 Task: Create a blank project BoostTech with privacy Public and default view as List and in the team Taskers . Create three sections in the project as To-Do, Doing and Done
Action: Mouse moved to (88, 211)
Screenshot: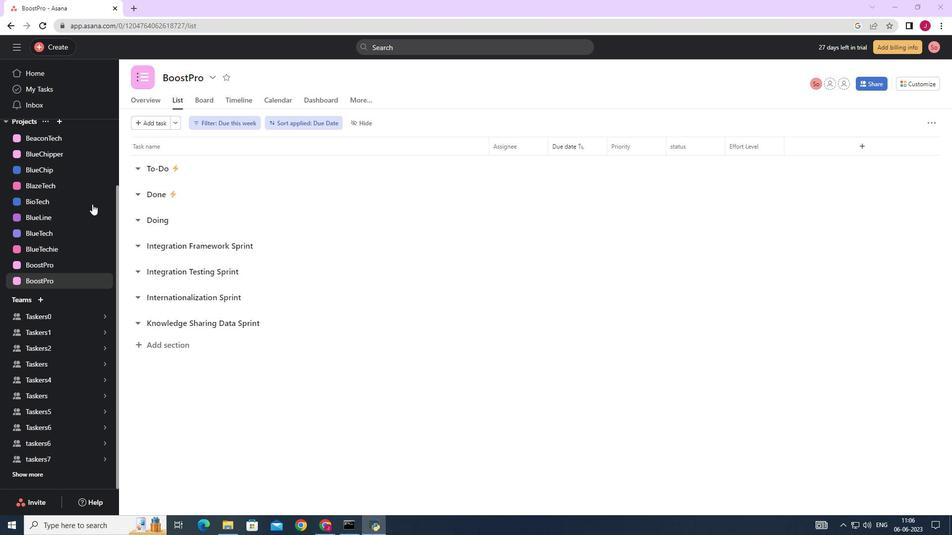 
Action: Mouse scrolled (88, 211) with delta (0, 0)
Screenshot: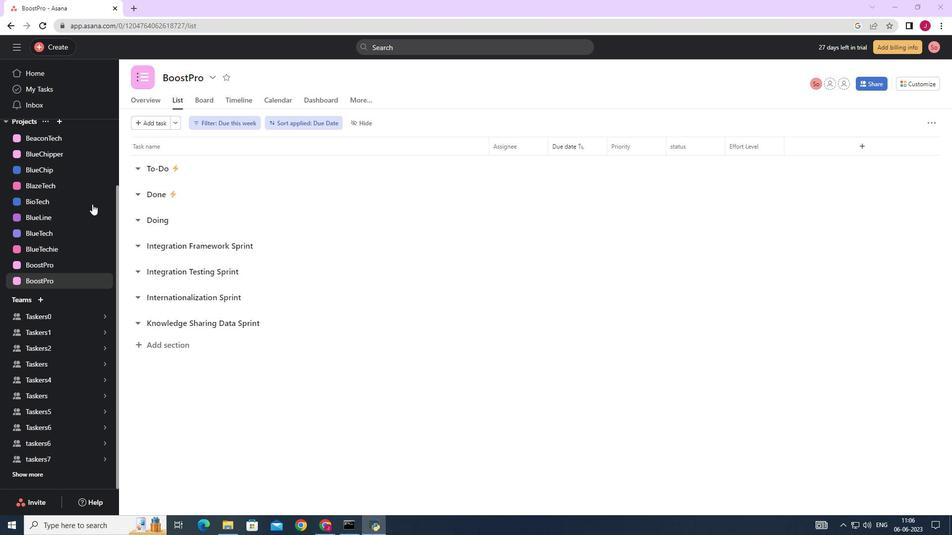 
Action: Mouse moved to (88, 211)
Screenshot: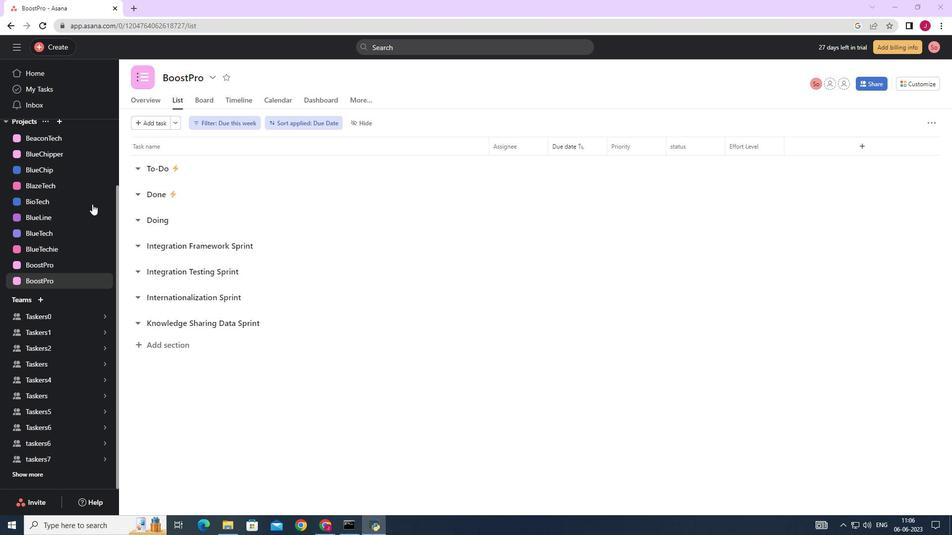 
Action: Mouse scrolled (88, 211) with delta (0, 0)
Screenshot: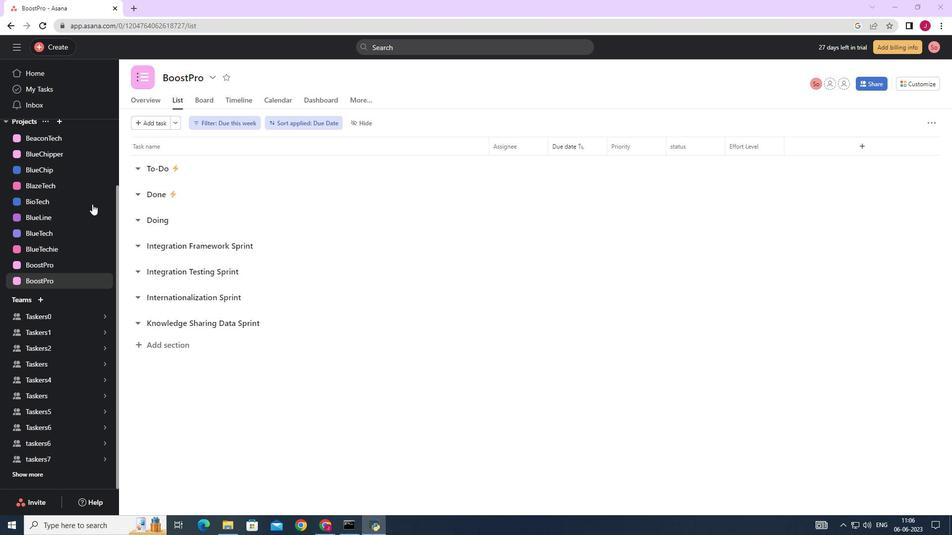 
Action: Mouse moved to (87, 211)
Screenshot: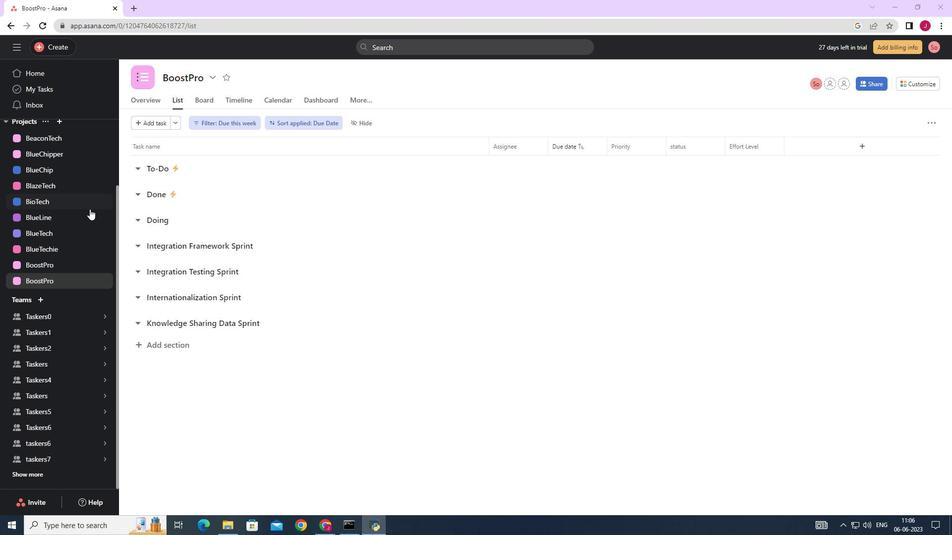 
Action: Mouse scrolled (87, 212) with delta (0, 0)
Screenshot: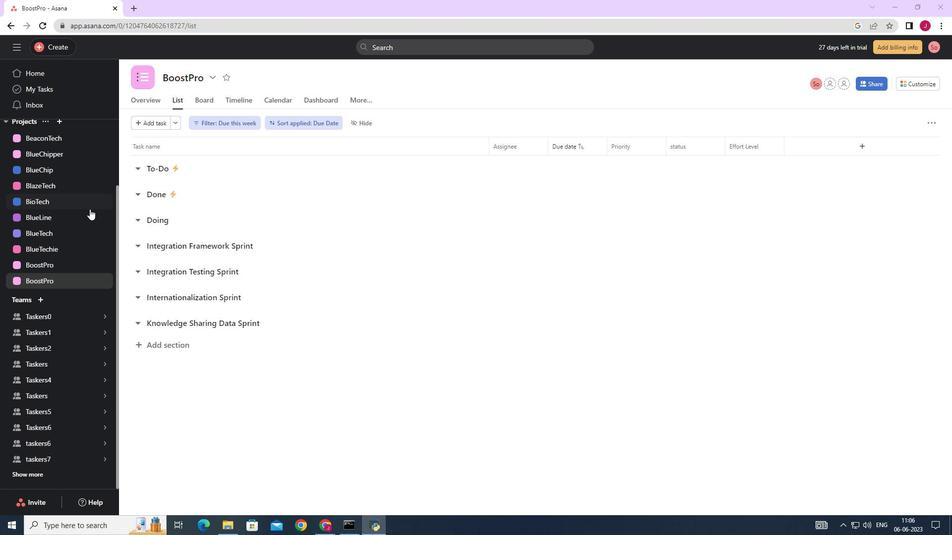 
Action: Mouse moved to (60, 200)
Screenshot: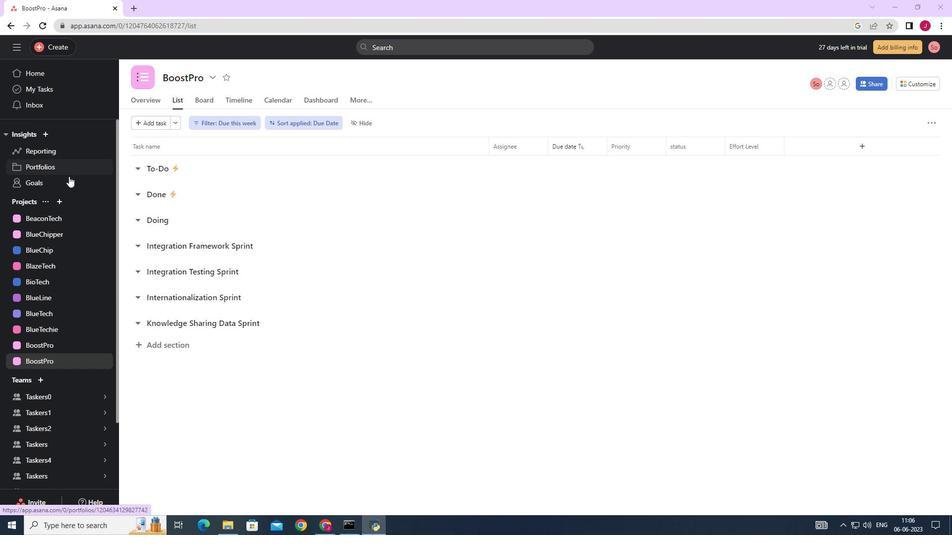
Action: Mouse pressed left at (60, 200)
Screenshot: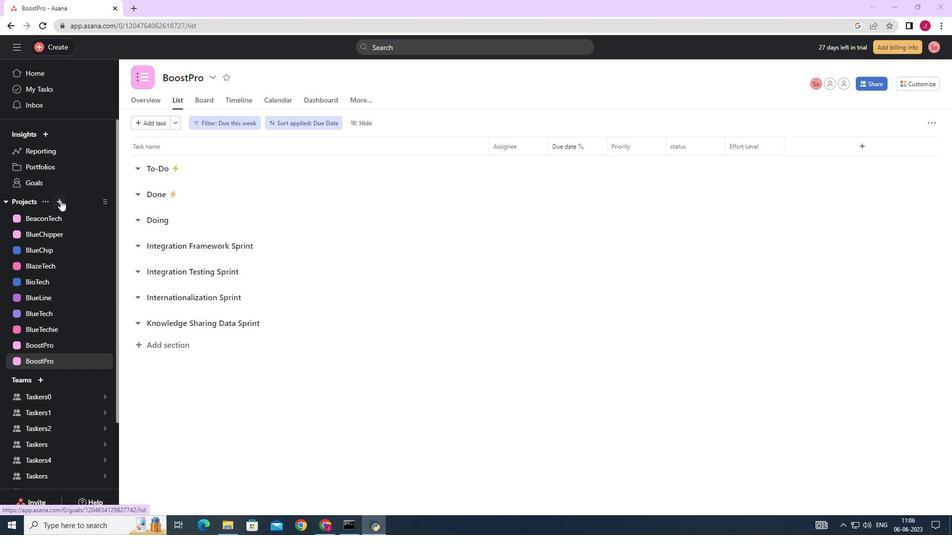 
Action: Mouse moved to (108, 222)
Screenshot: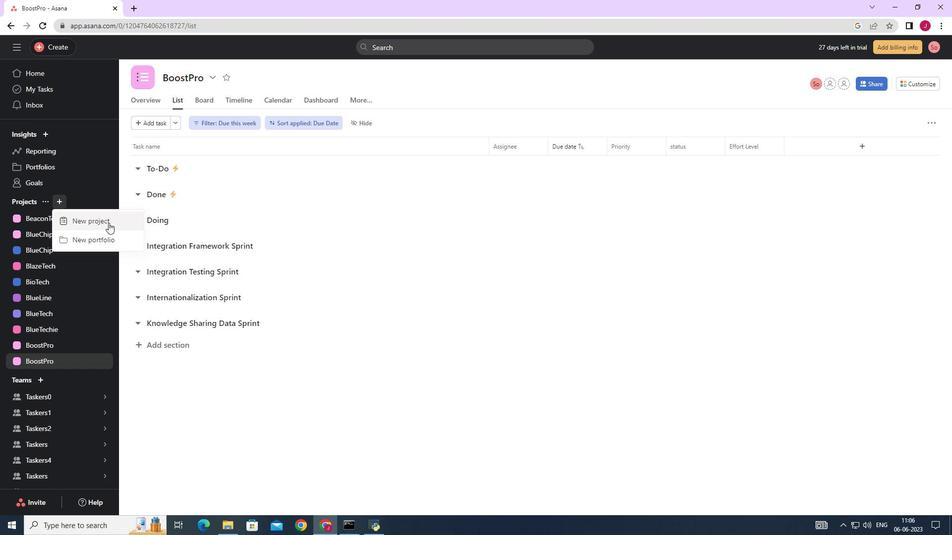 
Action: Mouse pressed left at (108, 222)
Screenshot: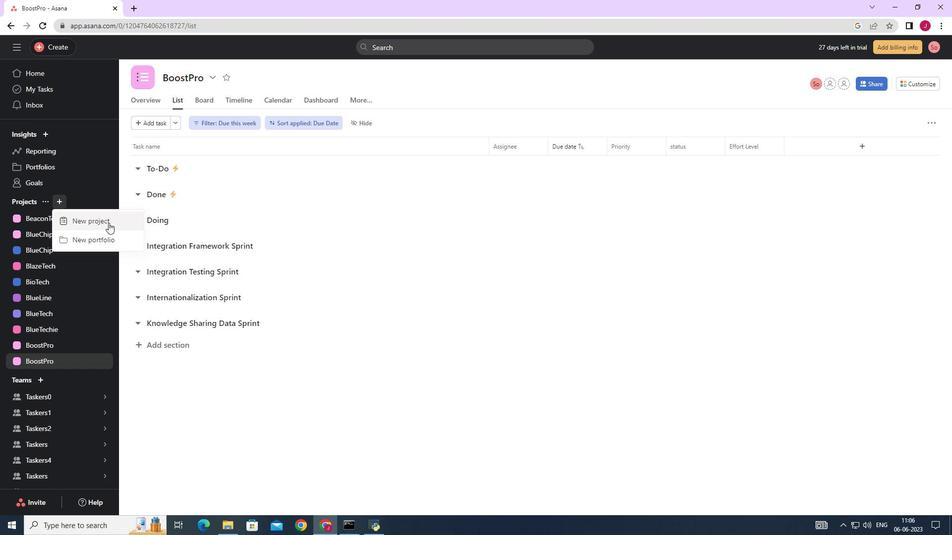 
Action: Mouse moved to (416, 202)
Screenshot: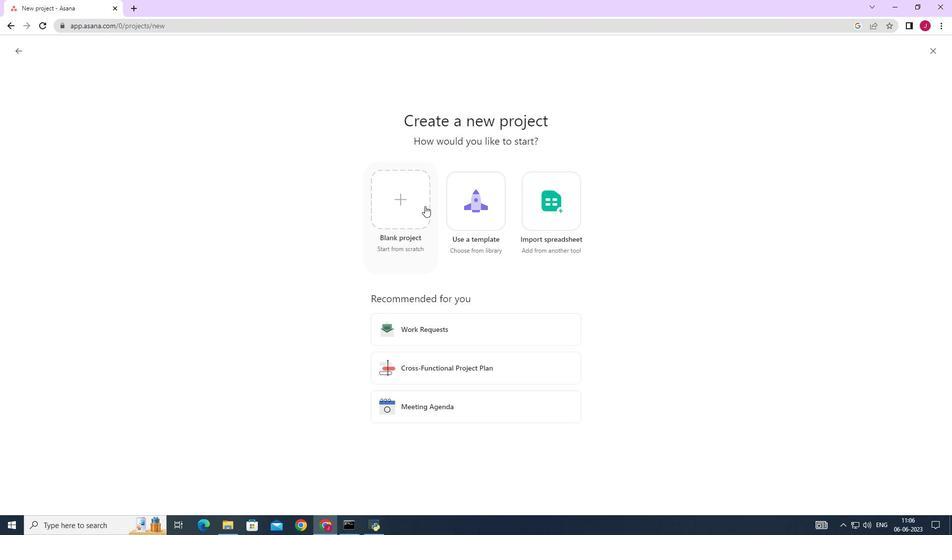 
Action: Mouse pressed left at (416, 202)
Screenshot: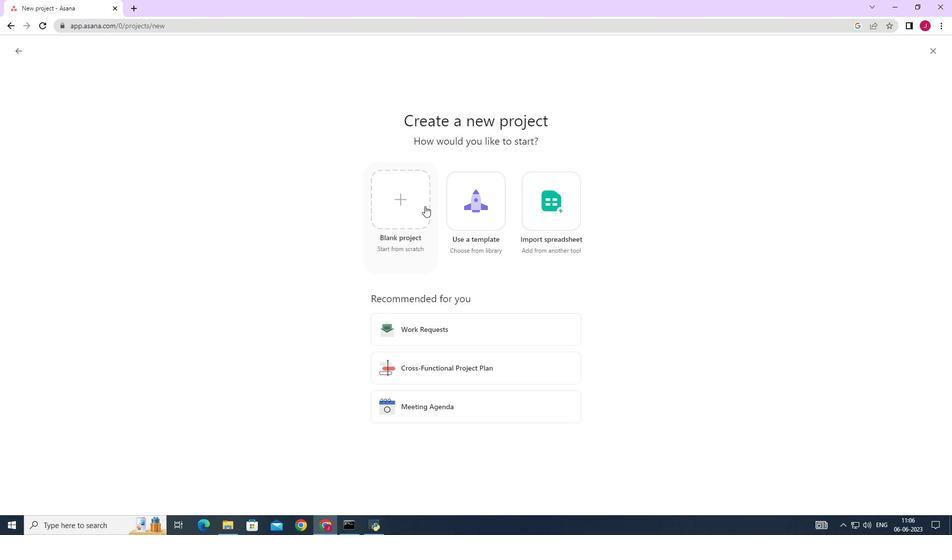 
Action: Mouse moved to (415, 296)
Screenshot: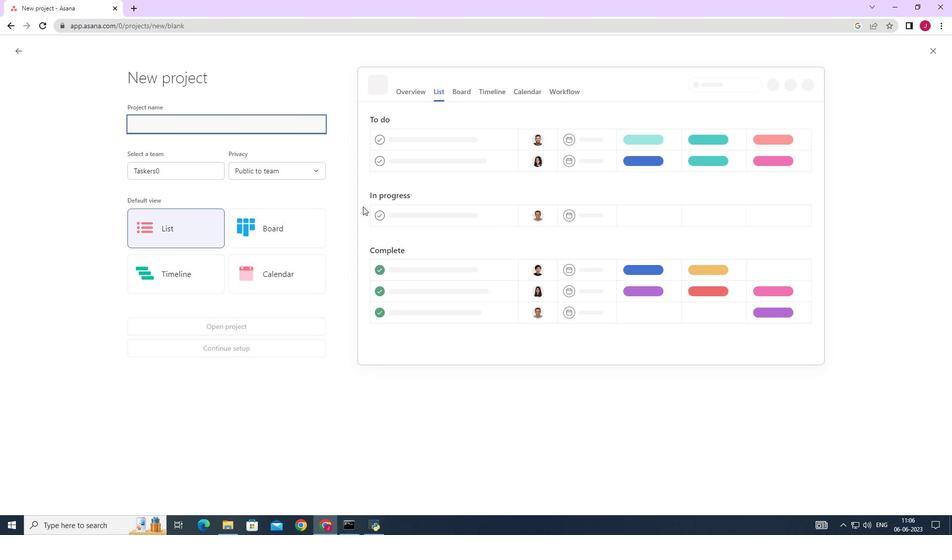 
Action: Key pressed <Key.caps_lock>B<Key.caps_lock>oost<Key.caps_lock>T<Key.caps_lock>ech
Screenshot: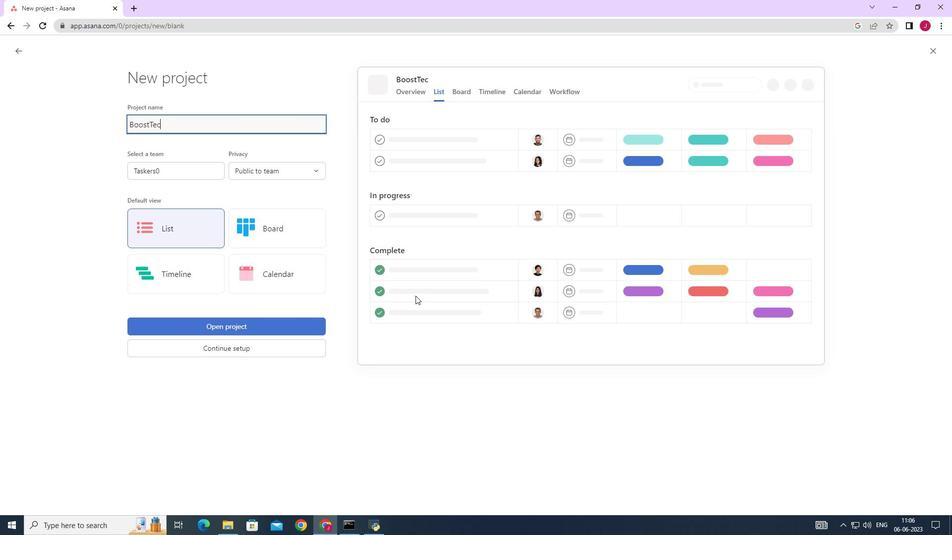 
Action: Mouse moved to (190, 170)
Screenshot: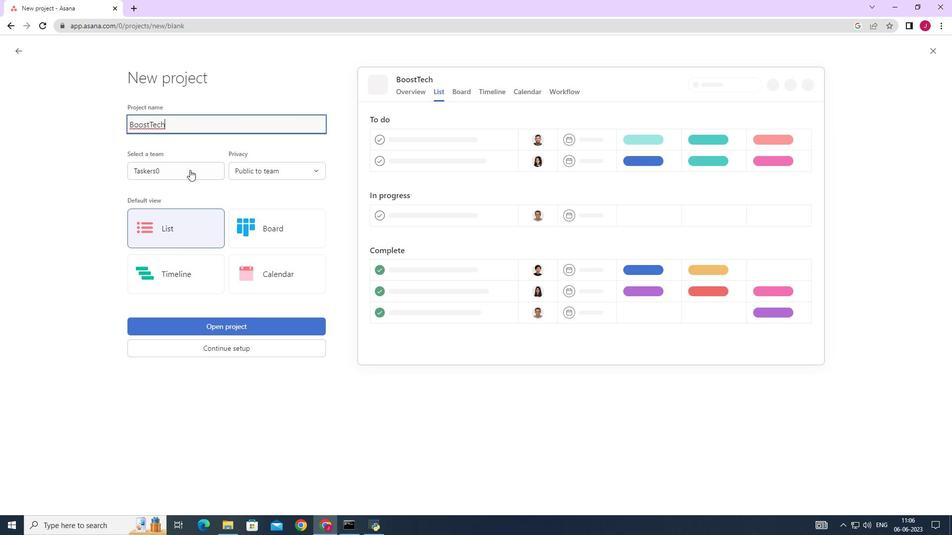 
Action: Mouse pressed left at (190, 170)
Screenshot: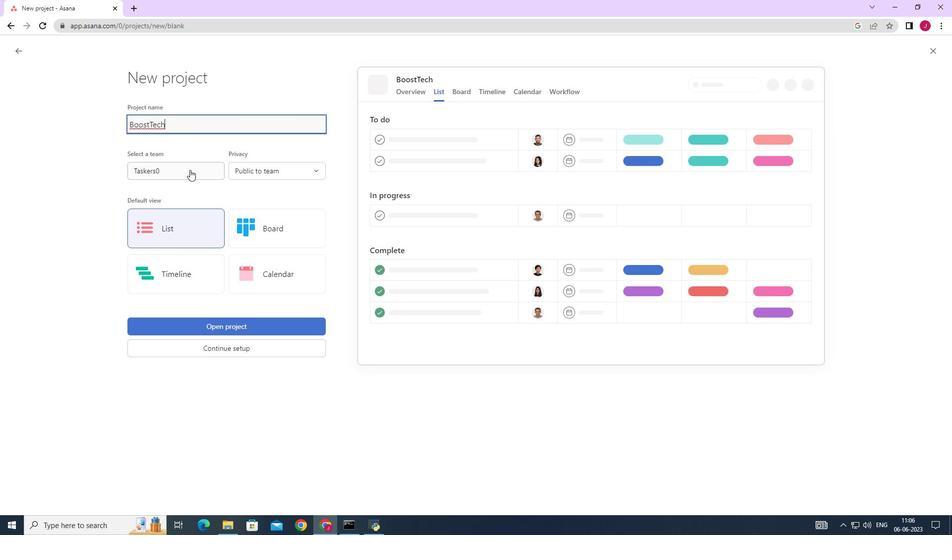 
Action: Mouse moved to (181, 207)
Screenshot: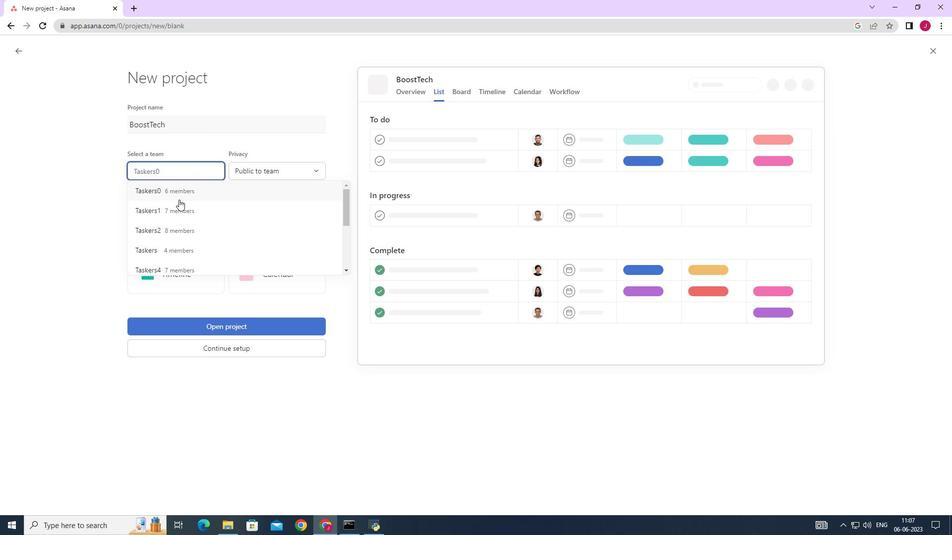 
Action: Mouse pressed left at (181, 207)
Screenshot: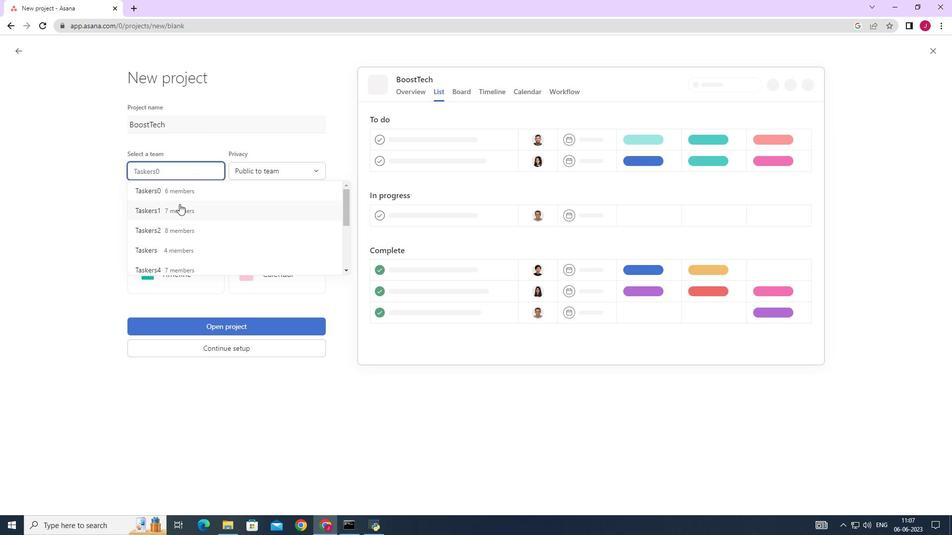 
Action: Mouse moved to (264, 166)
Screenshot: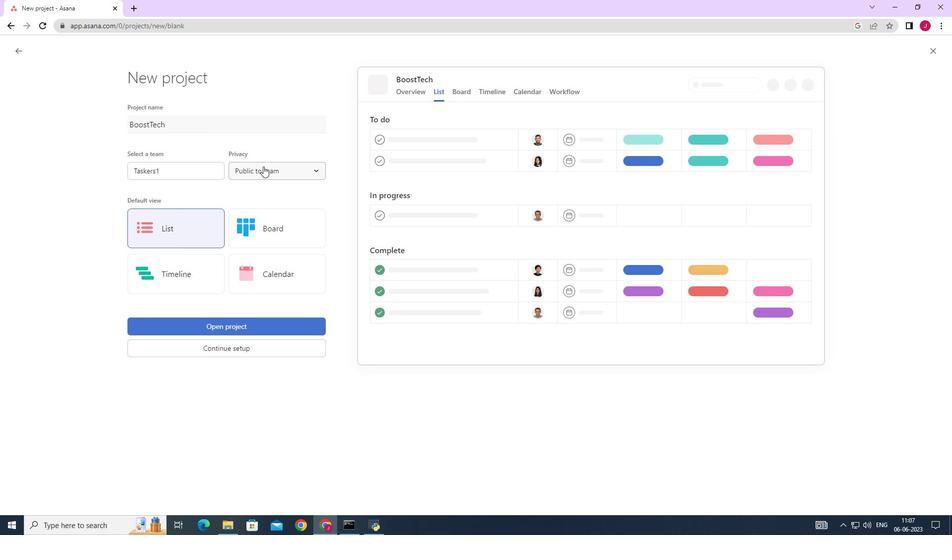 
Action: Mouse pressed left at (264, 166)
Screenshot: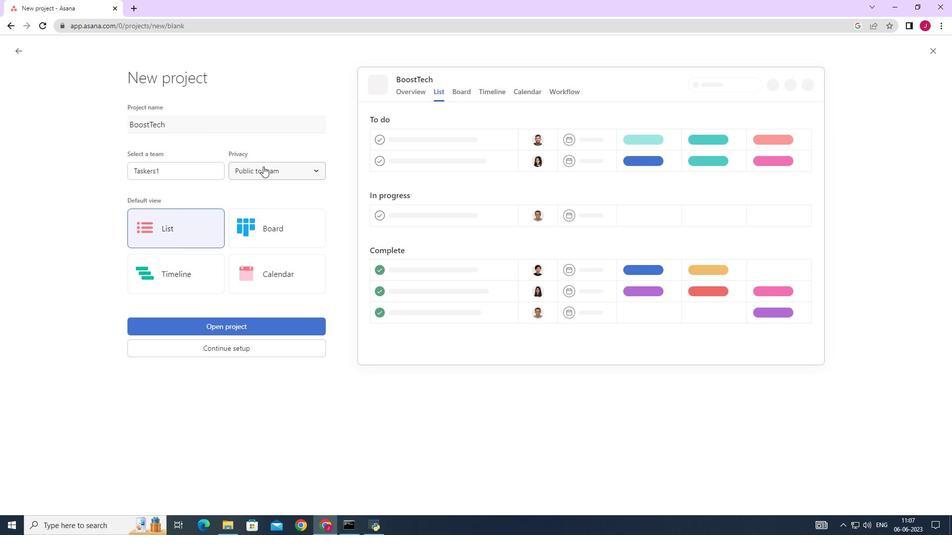 
Action: Mouse moved to (273, 189)
Screenshot: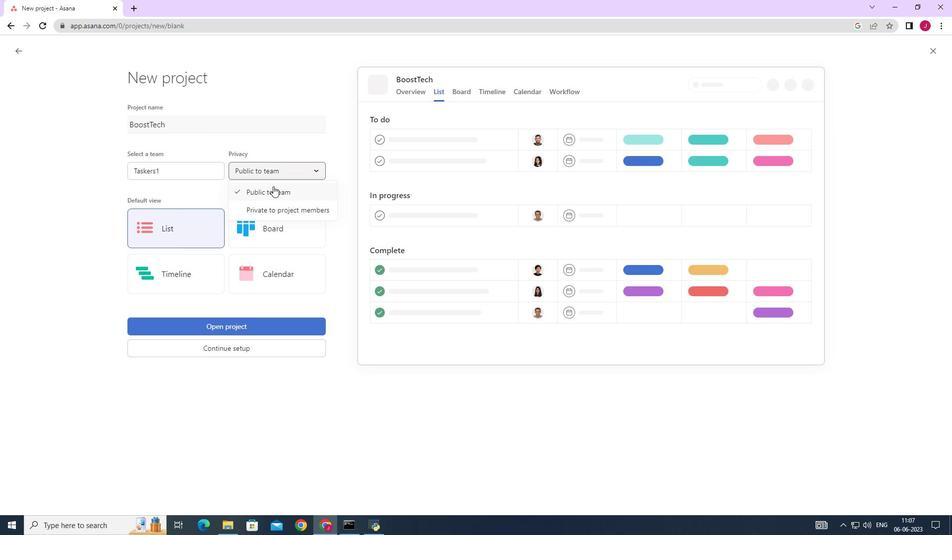 
Action: Mouse pressed left at (273, 189)
Screenshot: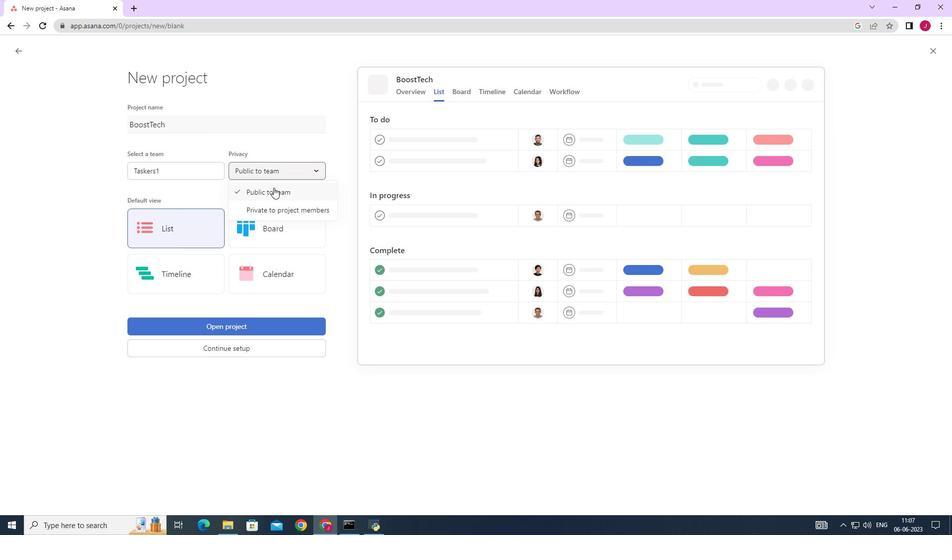 
Action: Mouse moved to (182, 241)
Screenshot: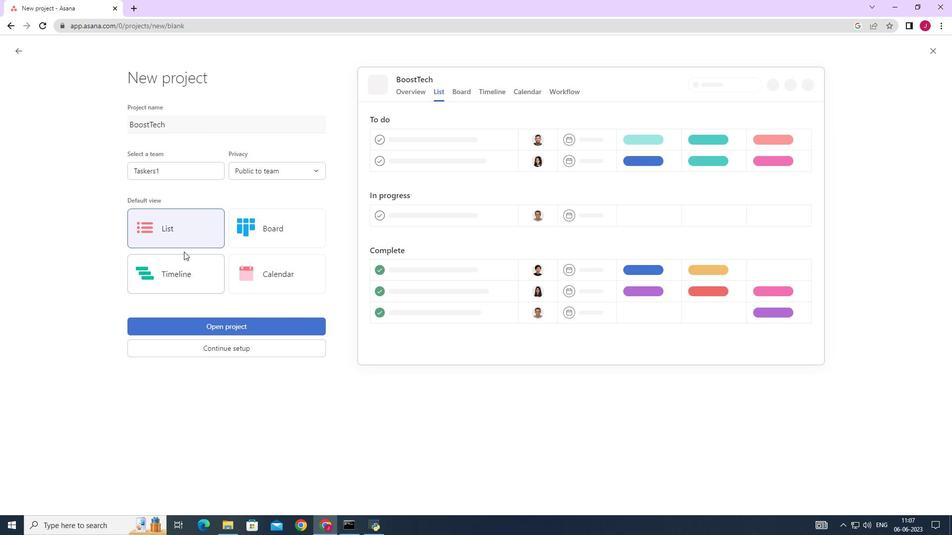 
Action: Mouse pressed left at (182, 241)
Screenshot: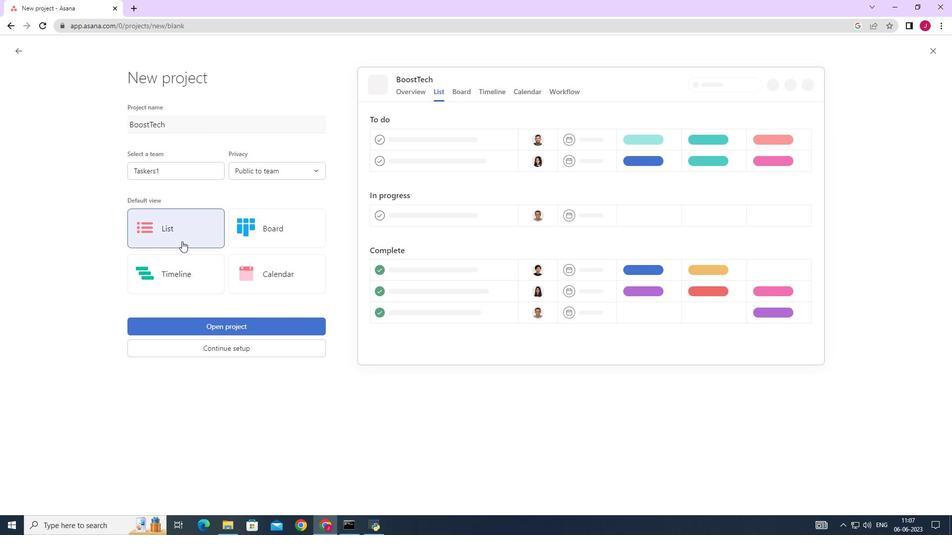 
Action: Mouse moved to (202, 325)
Screenshot: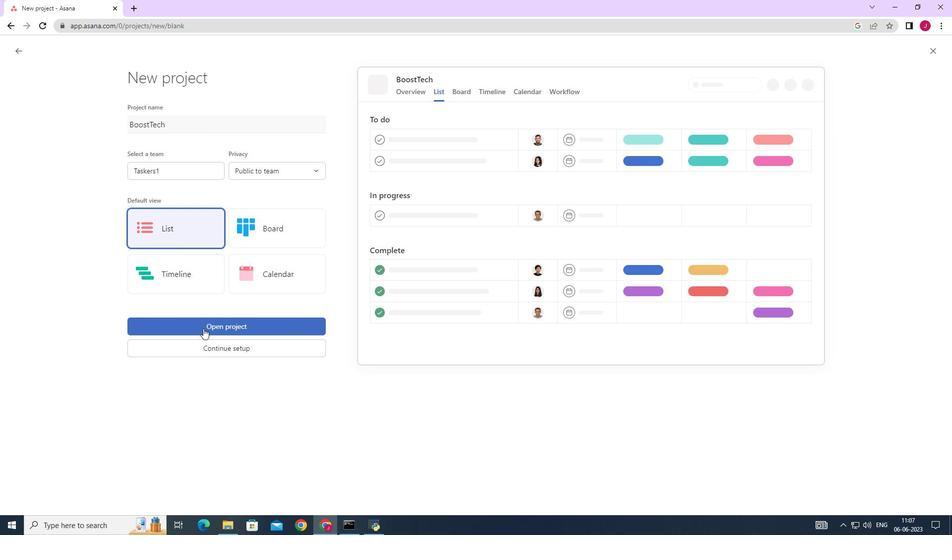 
Action: Mouse pressed left at (202, 325)
Screenshot: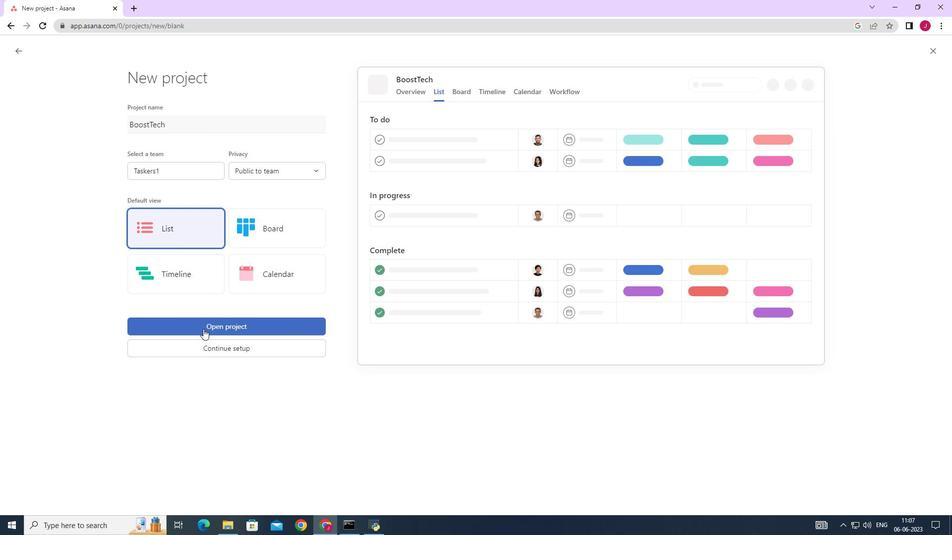 
Action: Mouse moved to (173, 217)
Screenshot: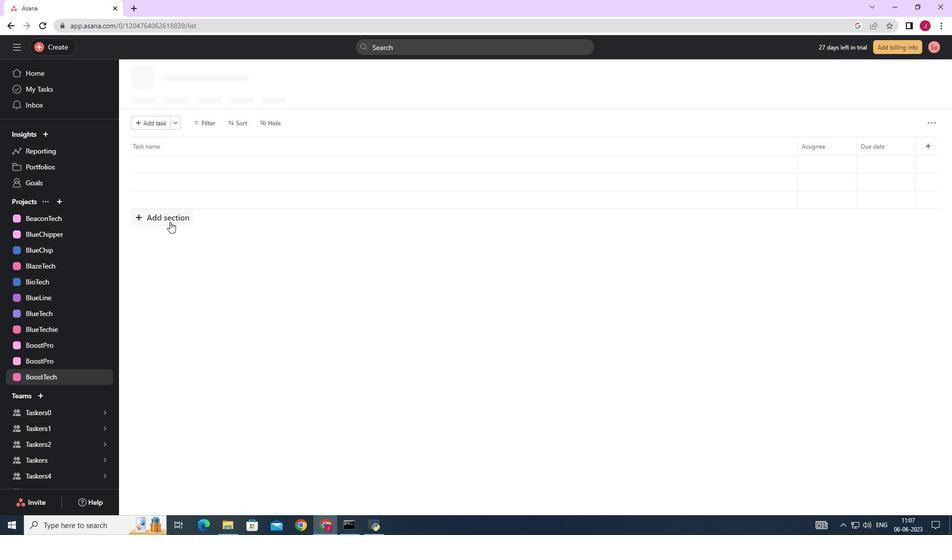 
Action: Mouse pressed left at (173, 217)
Screenshot: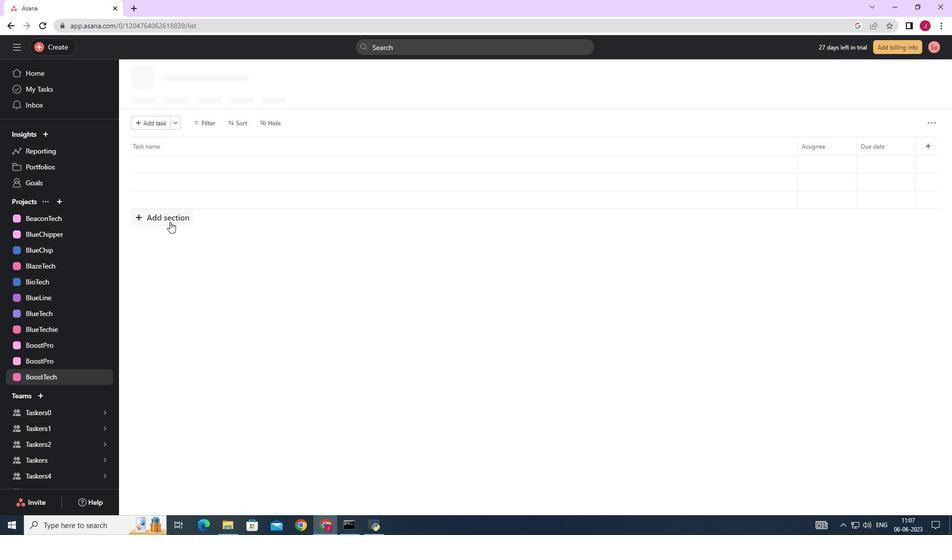 
Action: Mouse moved to (172, 218)
Screenshot: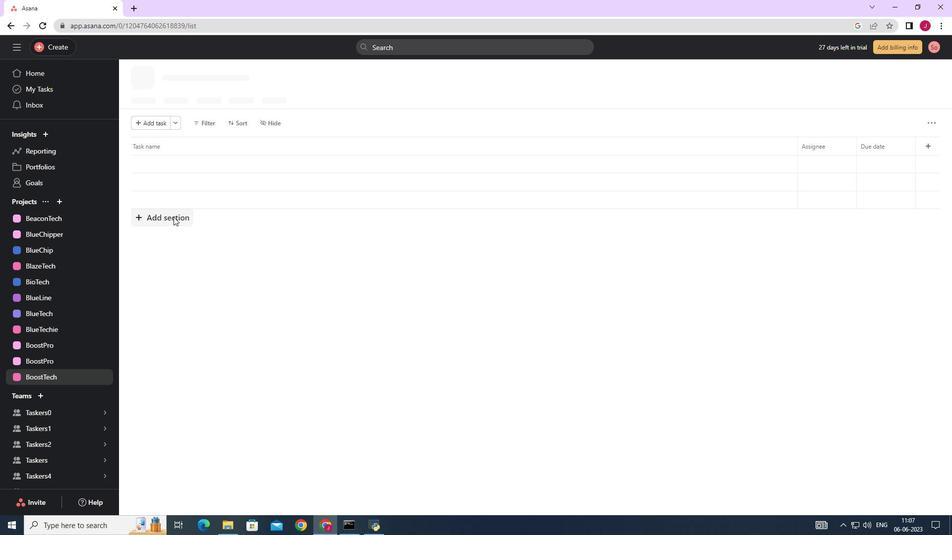 
Action: Key pressed <Key.caps_lock>T<Key.caps_lock>o-<Key.caps_lock>D<Key.caps_lock>o
Screenshot: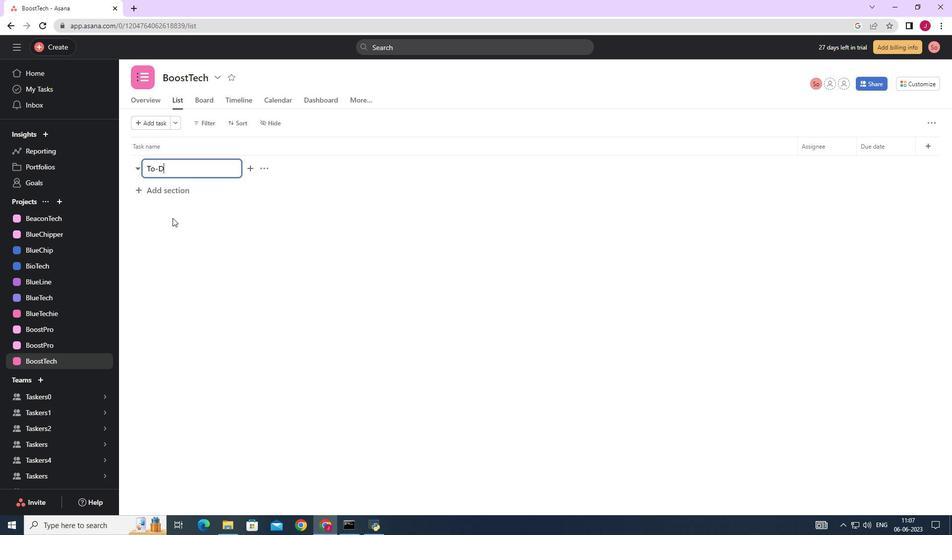 
Action: Mouse moved to (183, 190)
Screenshot: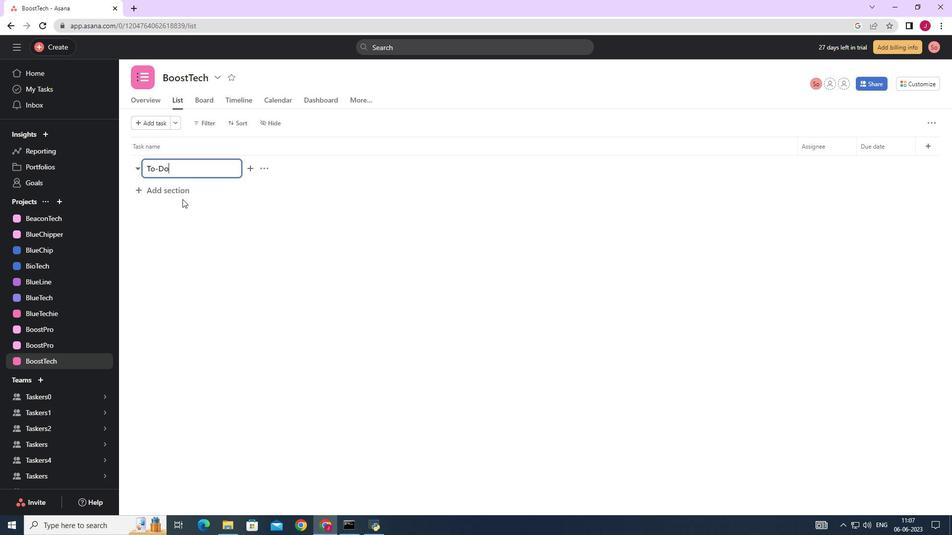 
Action: Mouse pressed left at (183, 190)
Screenshot: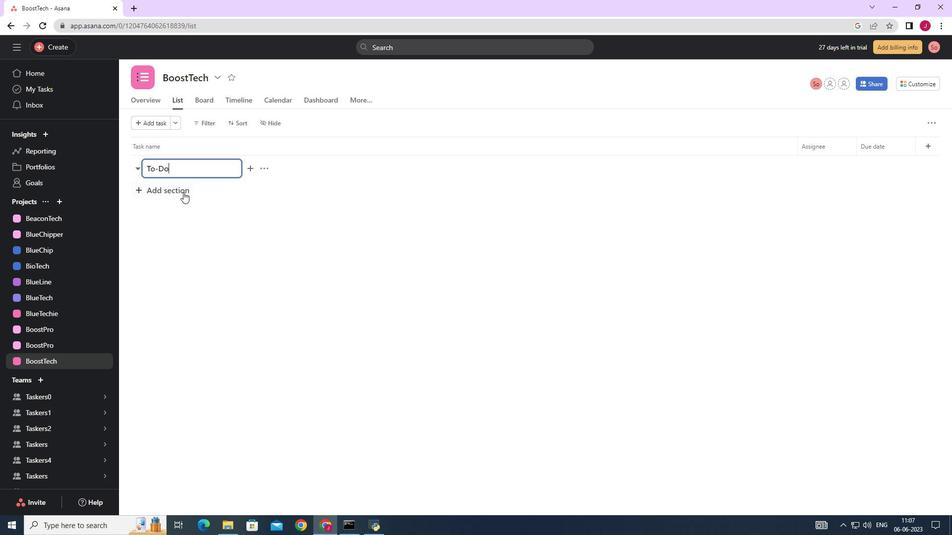 
Action: Key pressed <Key.caps_lock>D<Key.caps_lock>oing
Screenshot: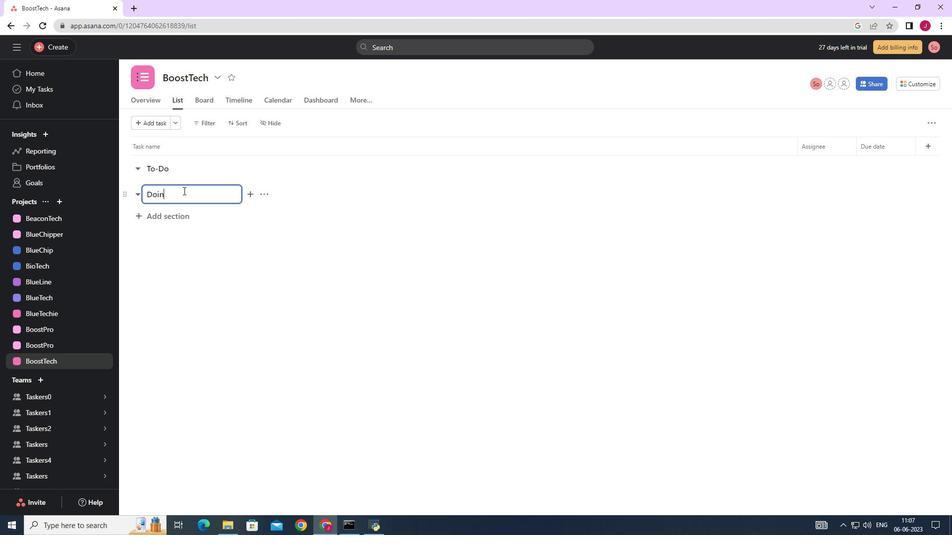 
Action: Mouse moved to (178, 218)
Screenshot: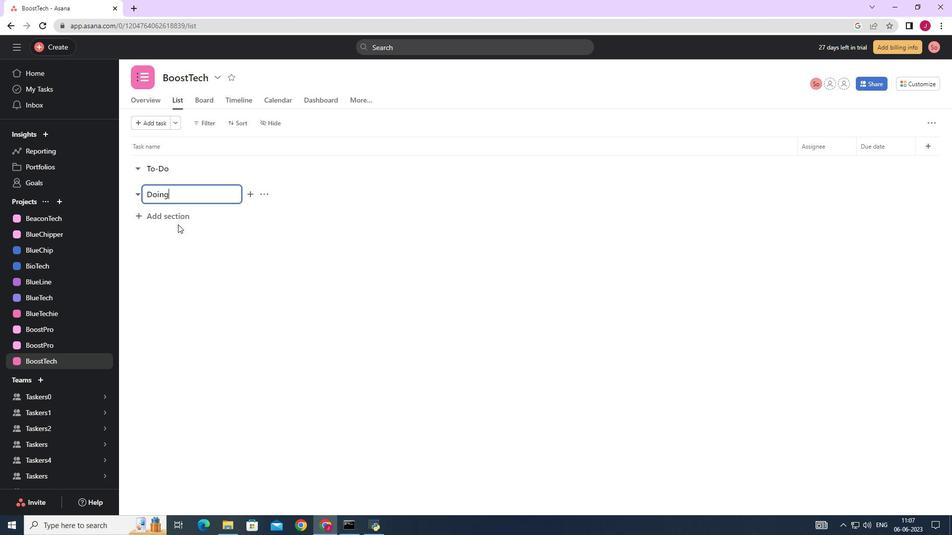 
Action: Mouse pressed left at (178, 218)
Screenshot: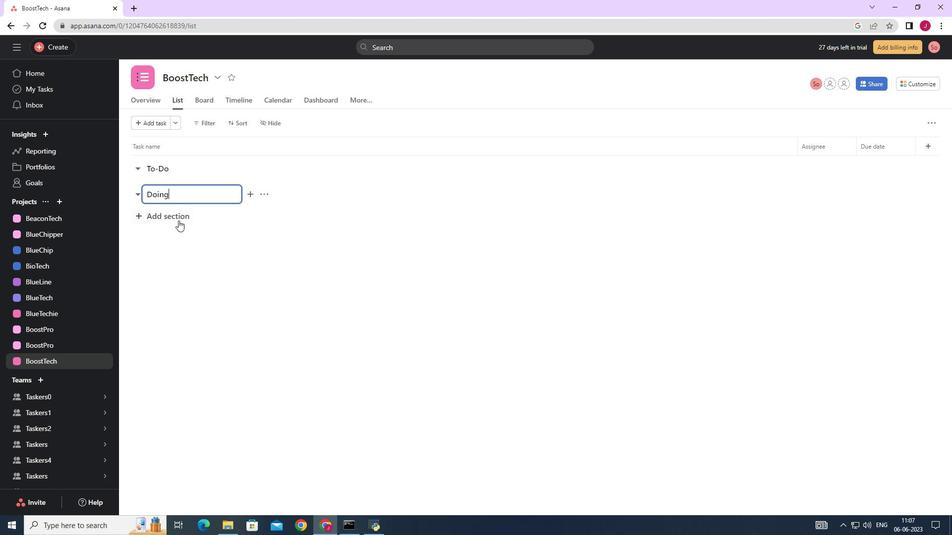 
Action: Key pressed <Key.caps_lock><Key.caps_lock><Key.caps_lock>D<Key.caps_lock>one
Screenshot: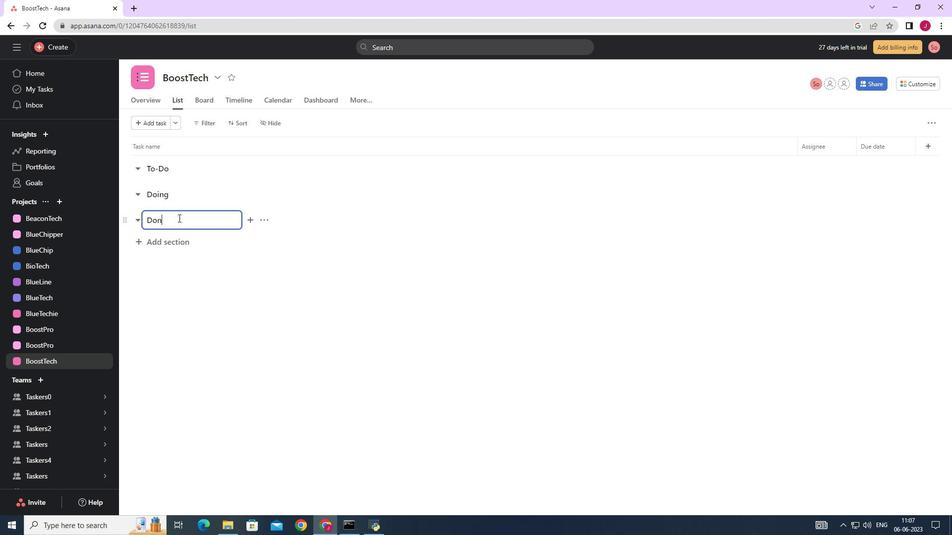 
Action: Mouse moved to (181, 243)
Screenshot: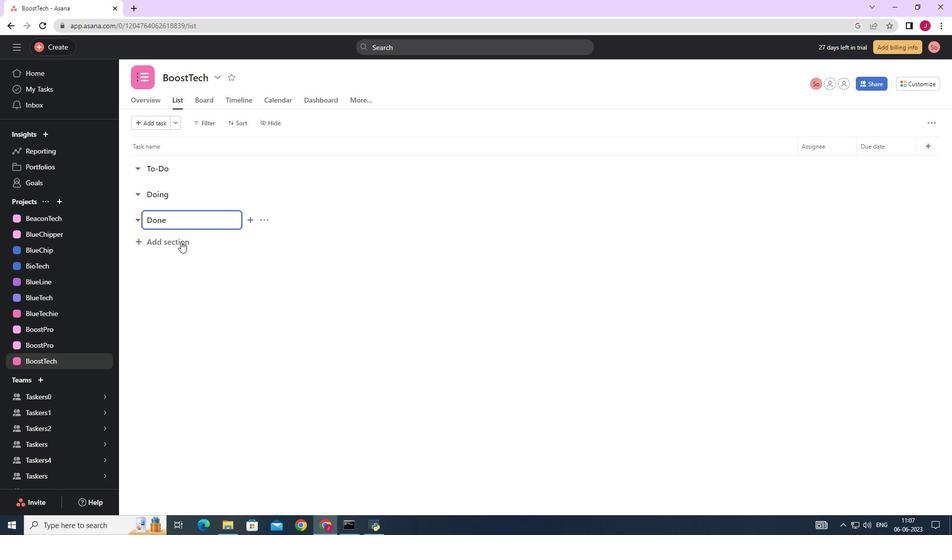 
Action: Mouse pressed left at (181, 243)
Screenshot: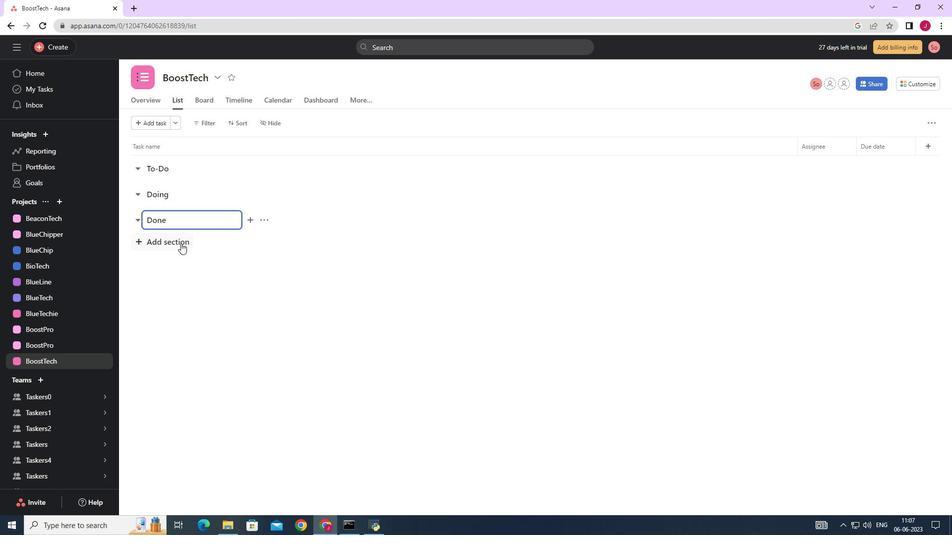
